 Task: Select the auto option in the task failed.
Action: Mouse moved to (22, 468)
Screenshot: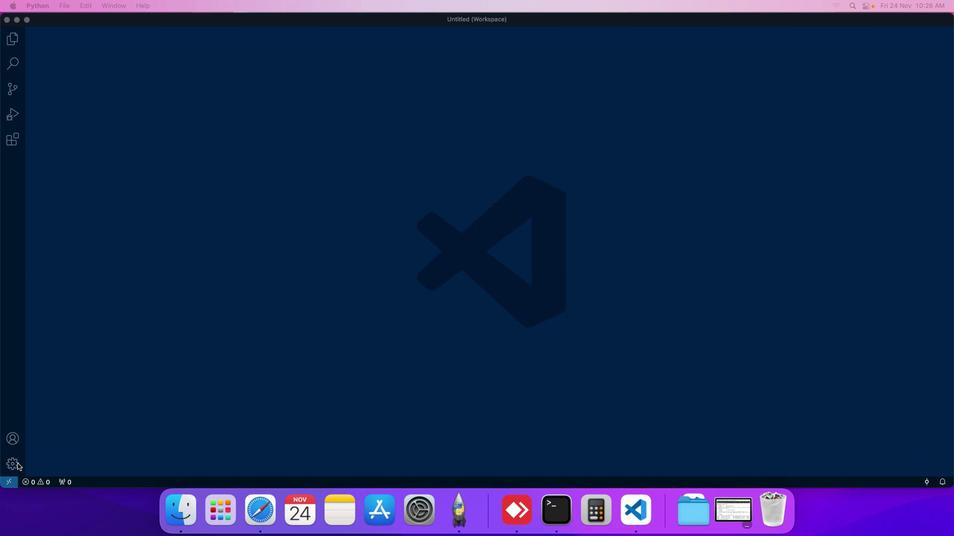 
Action: Mouse pressed left at (22, 468)
Screenshot: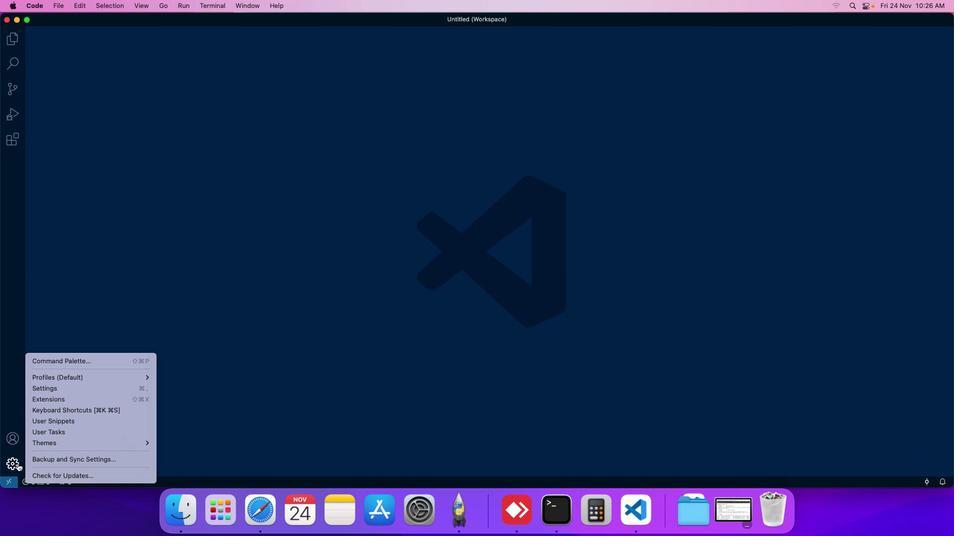 
Action: Mouse moved to (53, 397)
Screenshot: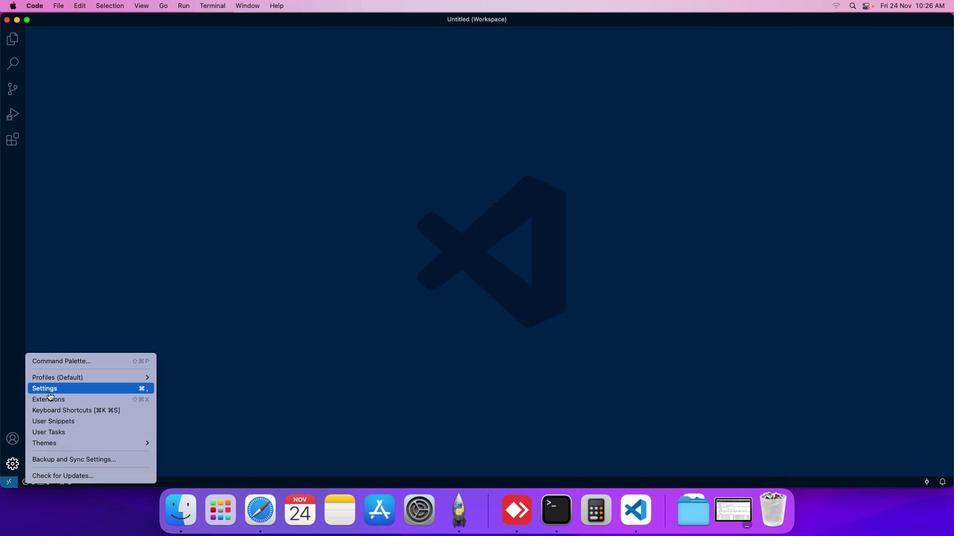 
Action: Mouse pressed left at (53, 397)
Screenshot: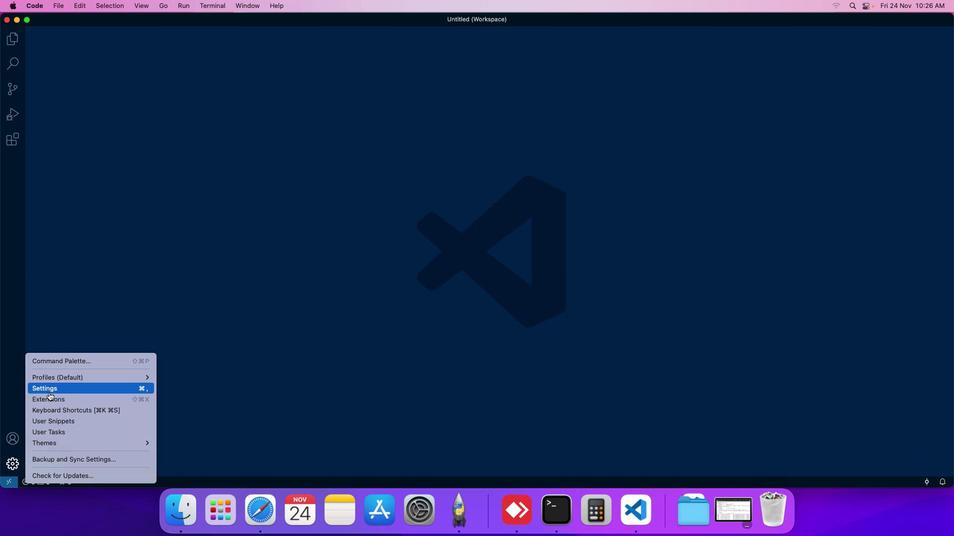 
Action: Mouse moved to (212, 148)
Screenshot: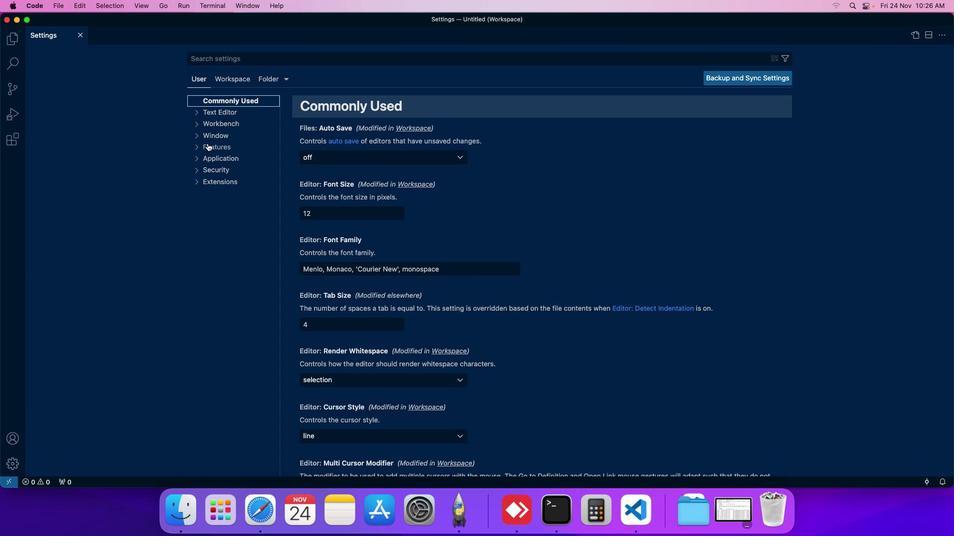 
Action: Mouse pressed left at (212, 148)
Screenshot: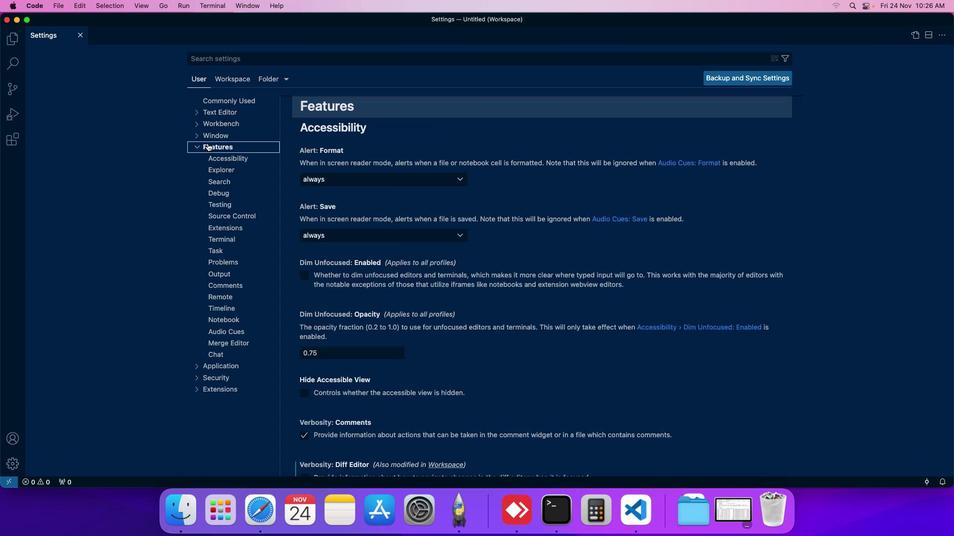 
Action: Mouse moved to (239, 335)
Screenshot: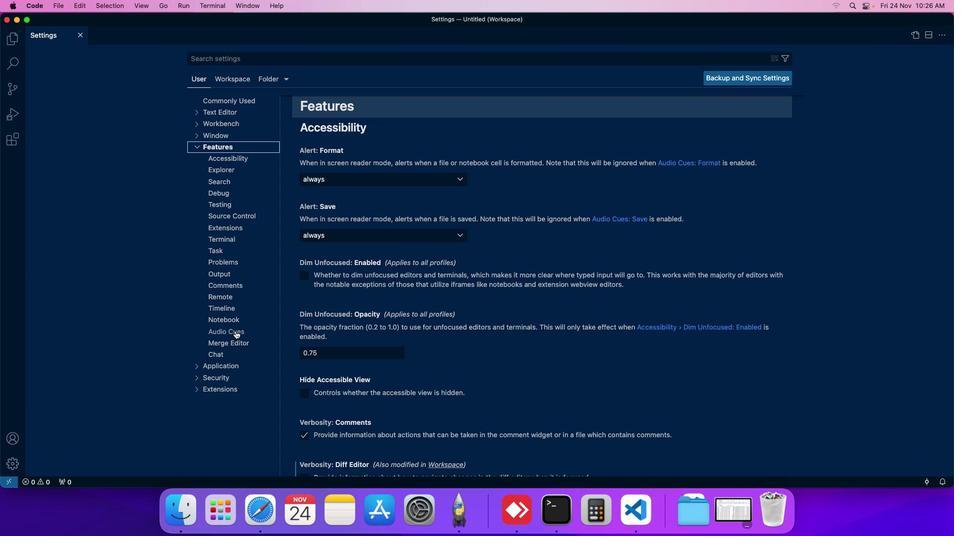 
Action: Mouse pressed left at (239, 335)
Screenshot: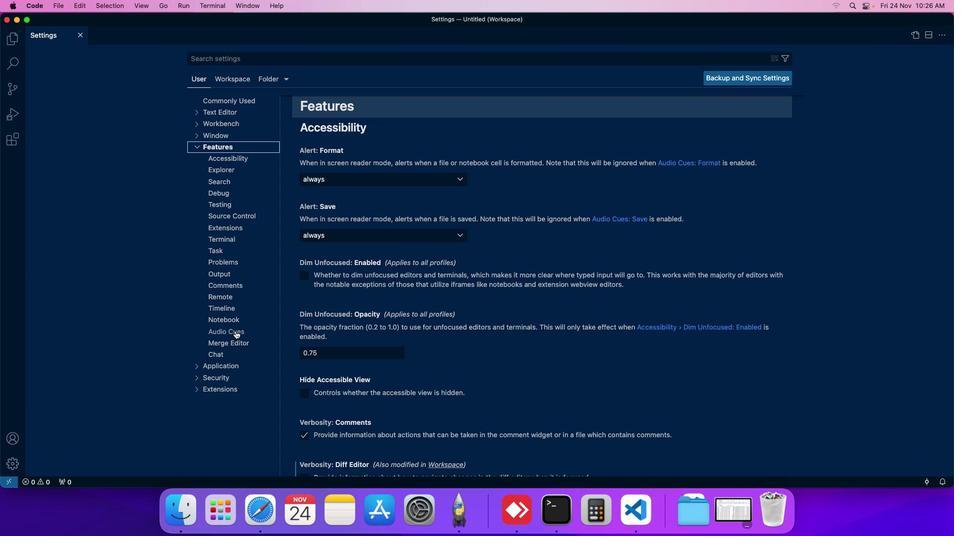 
Action: Mouse moved to (379, 330)
Screenshot: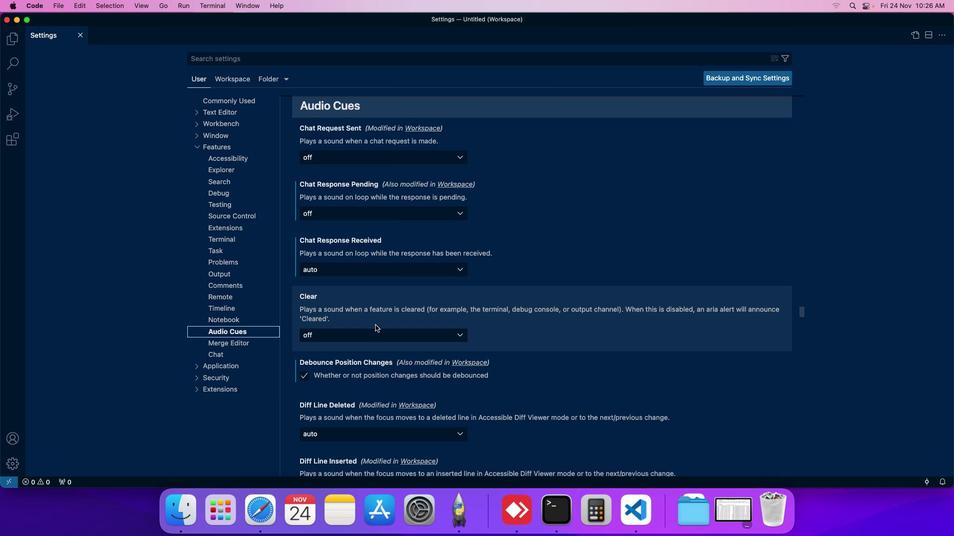 
Action: Mouse scrolled (379, 330) with delta (4, 3)
Screenshot: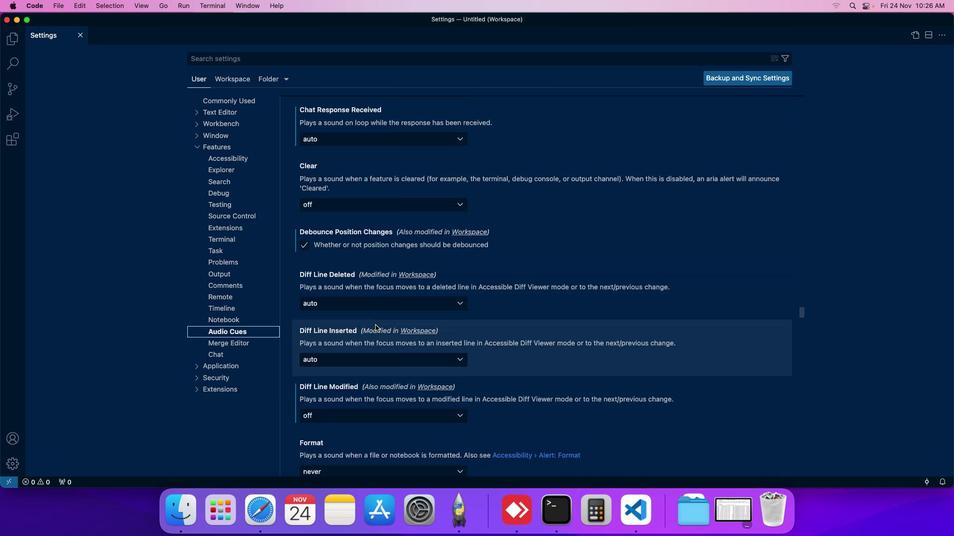 
Action: Mouse scrolled (379, 330) with delta (4, 3)
Screenshot: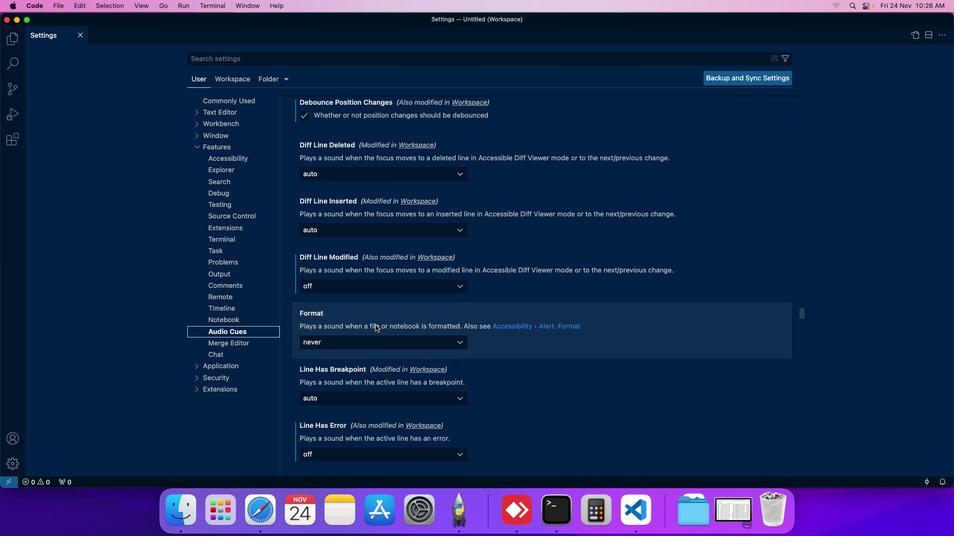 
Action: Mouse moved to (379, 329)
Screenshot: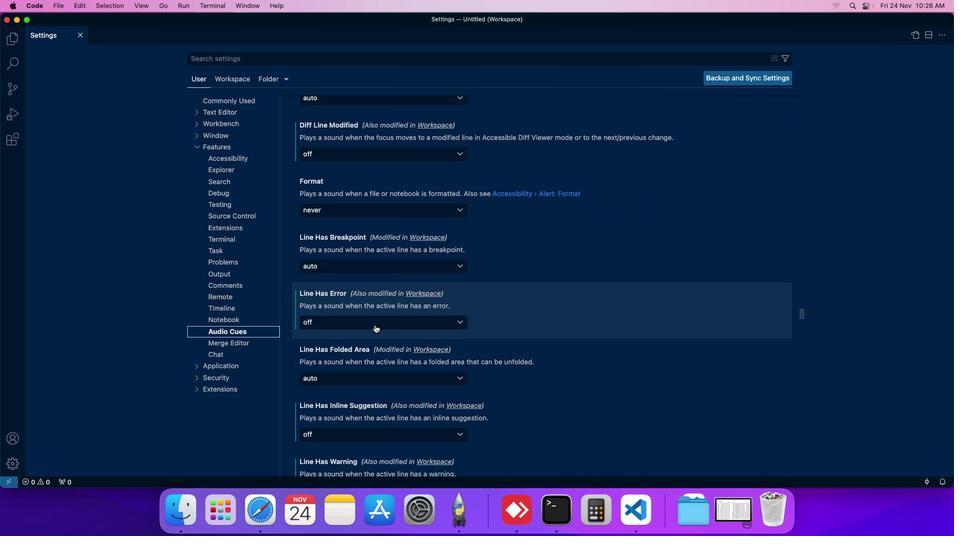 
Action: Mouse scrolled (379, 329) with delta (4, 3)
Screenshot: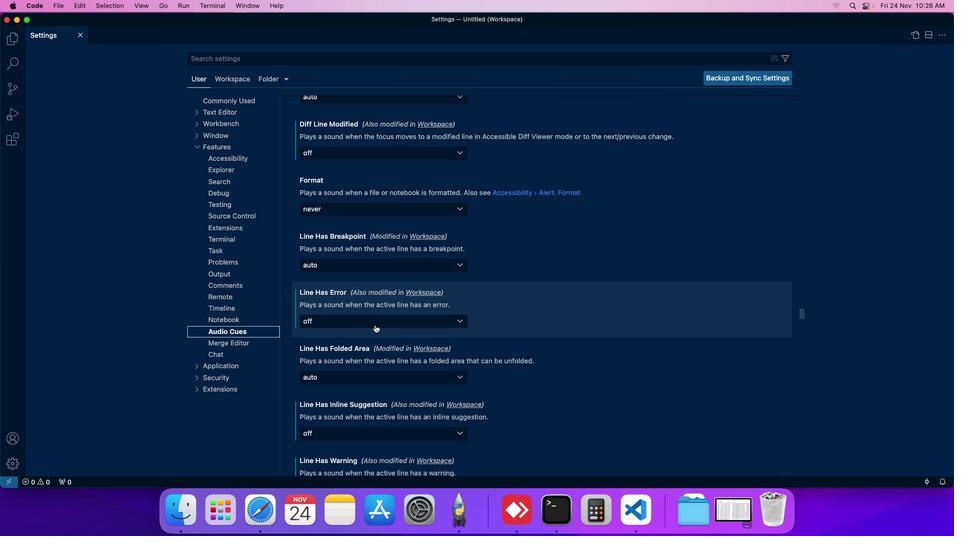 
Action: Mouse scrolled (379, 329) with delta (4, 4)
Screenshot: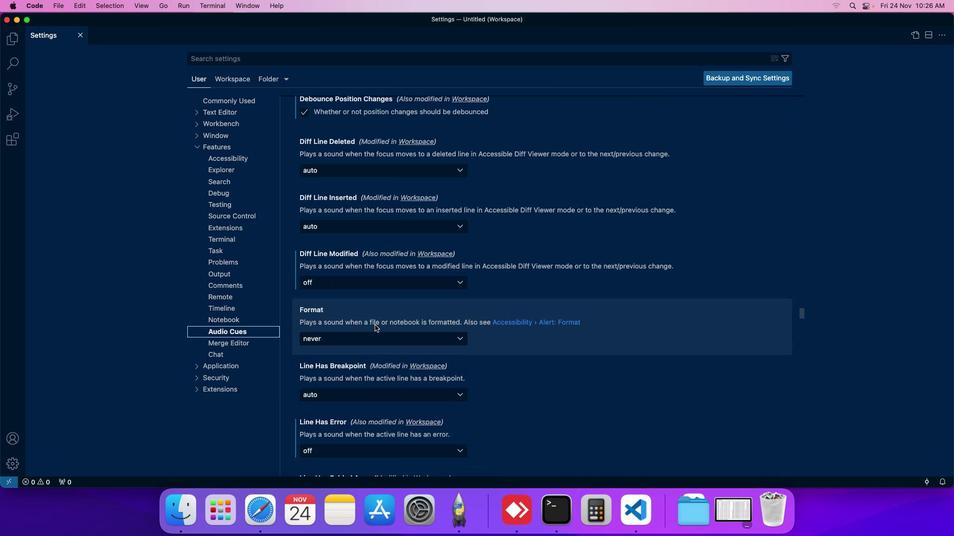 
Action: Mouse scrolled (379, 329) with delta (4, 4)
Screenshot: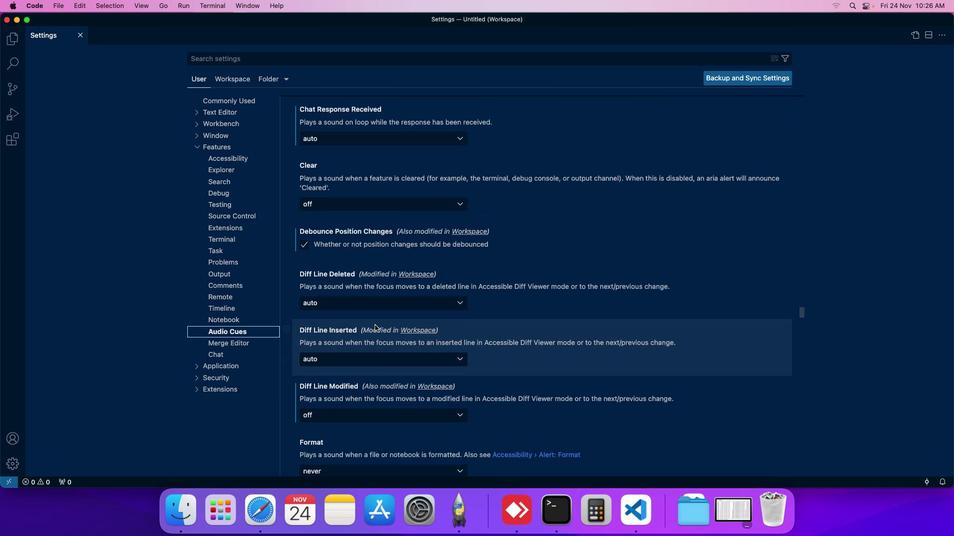 
Action: Mouse scrolled (379, 329) with delta (4, 3)
Screenshot: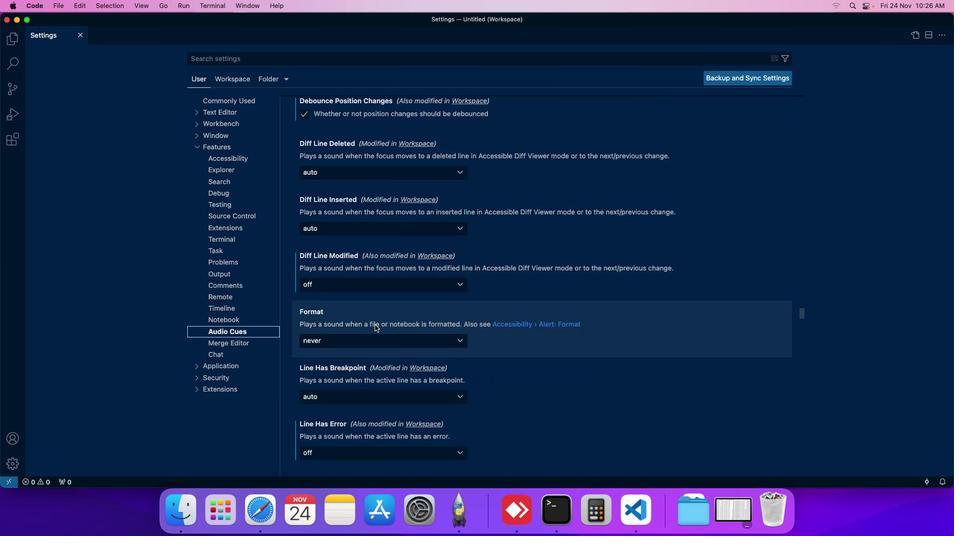 
Action: Mouse scrolled (379, 329) with delta (4, 3)
Screenshot: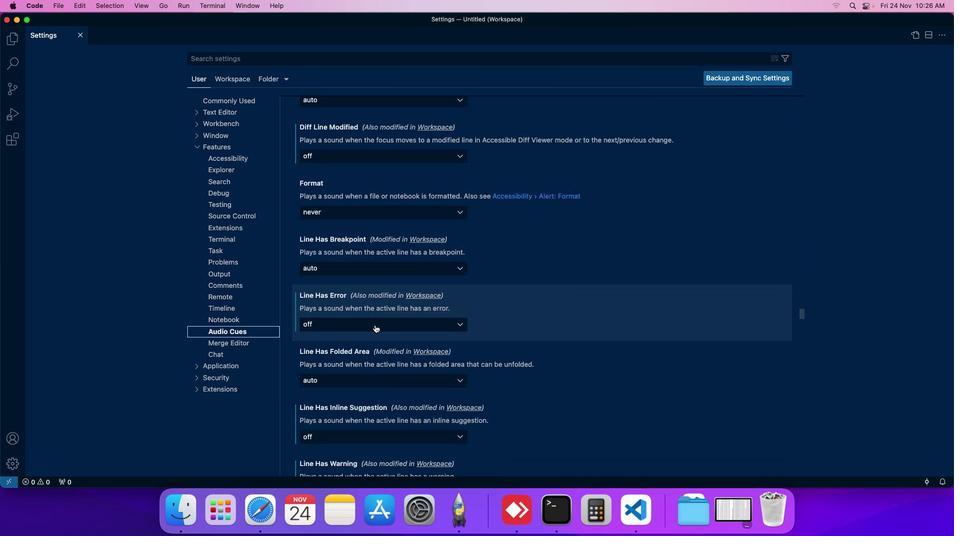 
Action: Mouse scrolled (379, 329) with delta (4, 3)
Screenshot: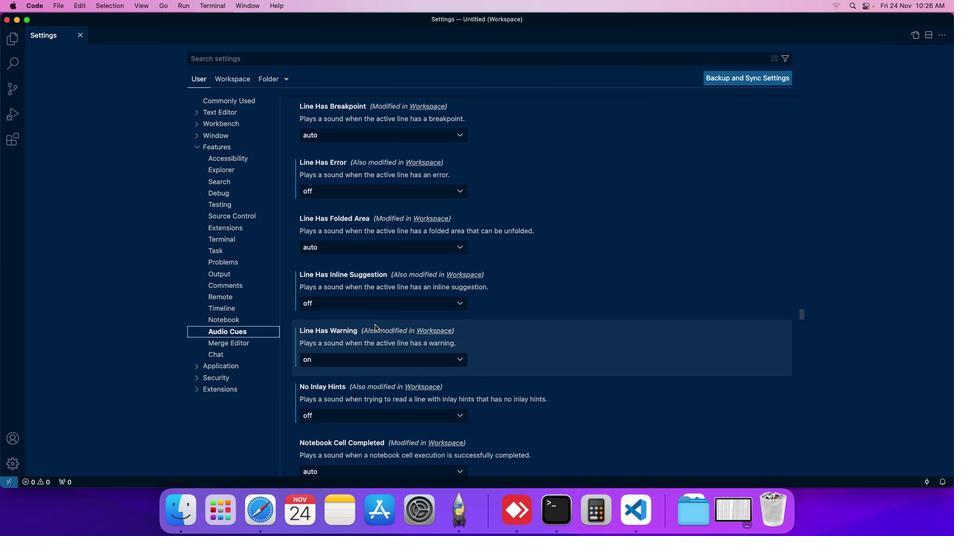 
Action: Mouse scrolled (379, 329) with delta (4, 3)
Screenshot: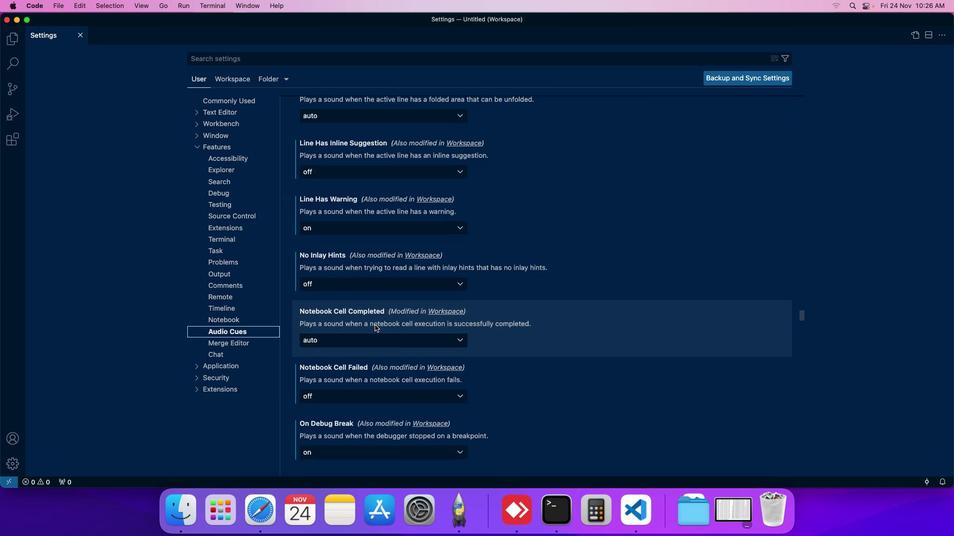 
Action: Mouse scrolled (379, 329) with delta (4, 3)
Screenshot: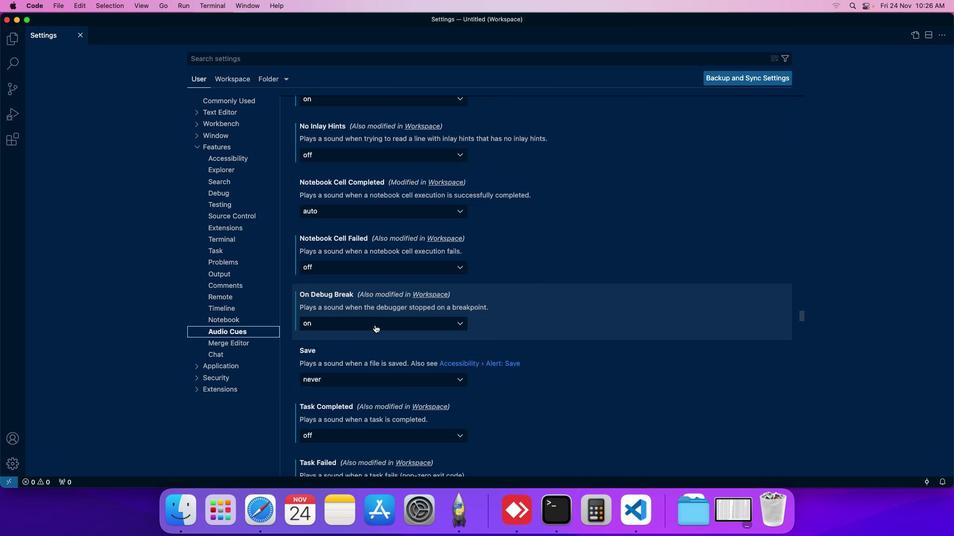 
Action: Mouse scrolled (379, 329) with delta (4, 3)
Screenshot: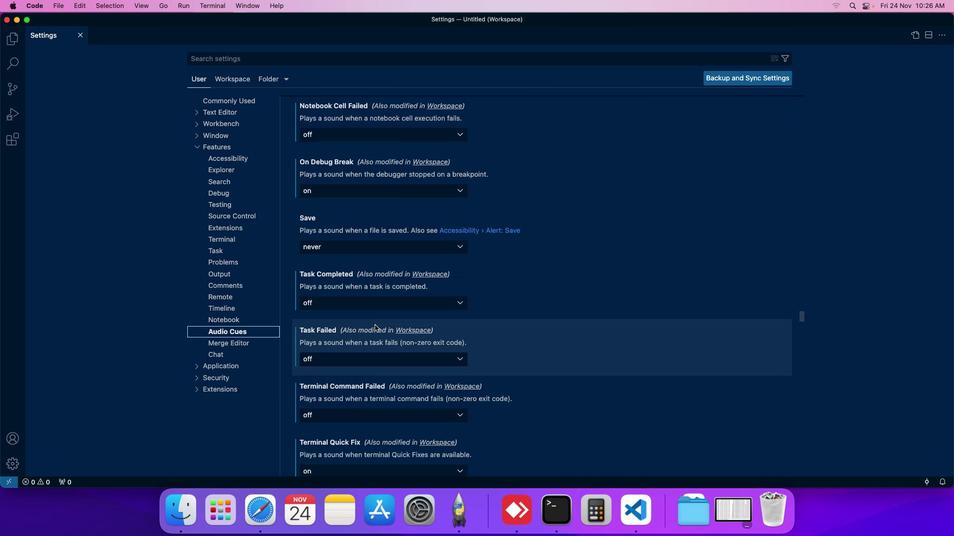 
Action: Mouse scrolled (379, 329) with delta (4, 3)
Screenshot: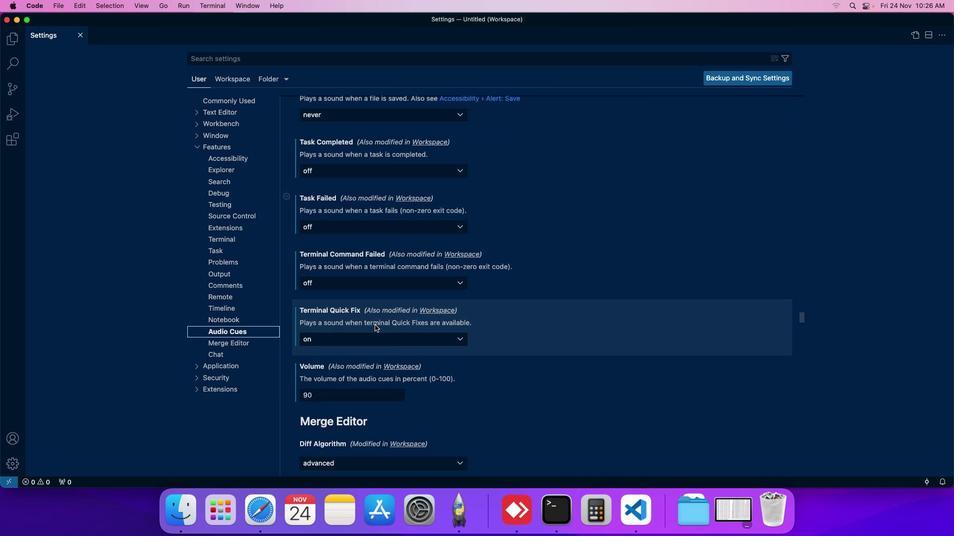
Action: Mouse moved to (336, 233)
Screenshot: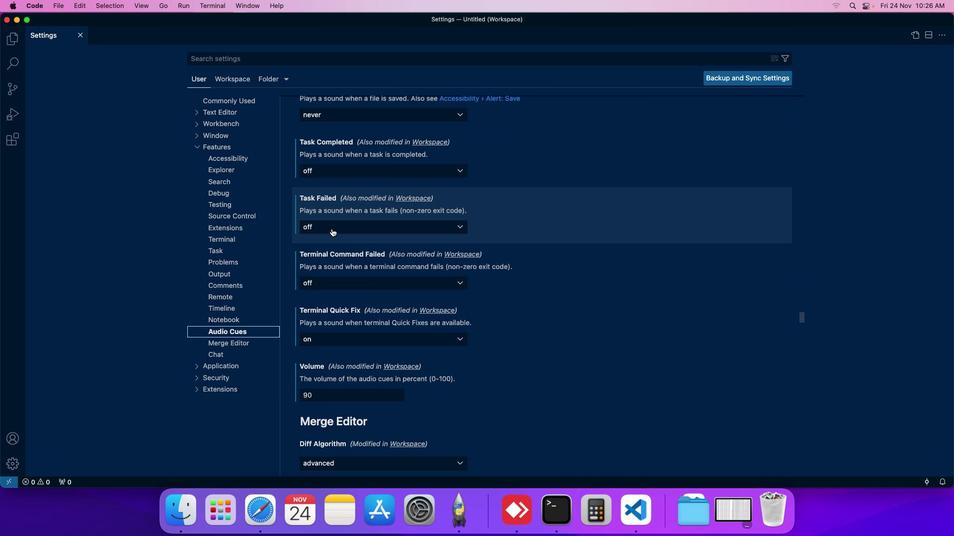 
Action: Mouse pressed left at (336, 233)
Screenshot: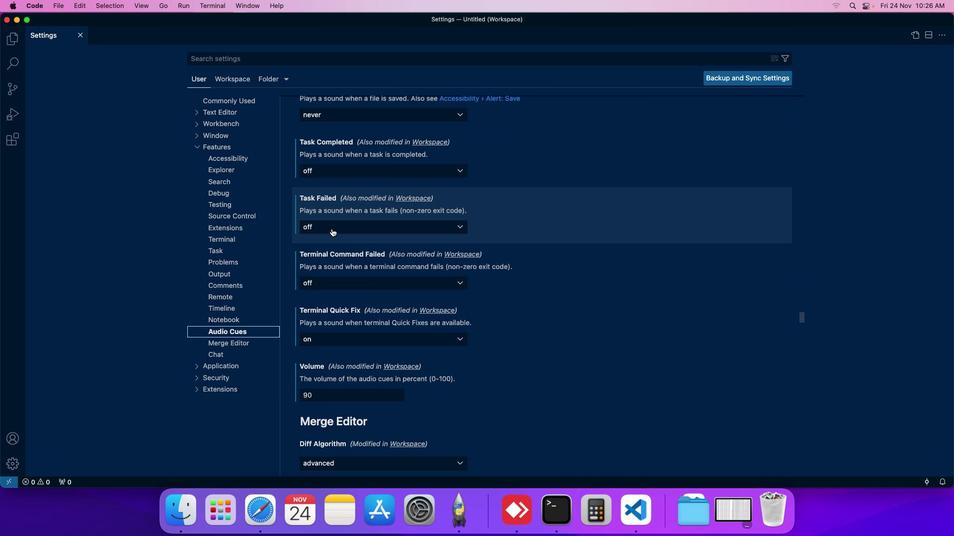 
Action: Mouse moved to (330, 242)
Screenshot: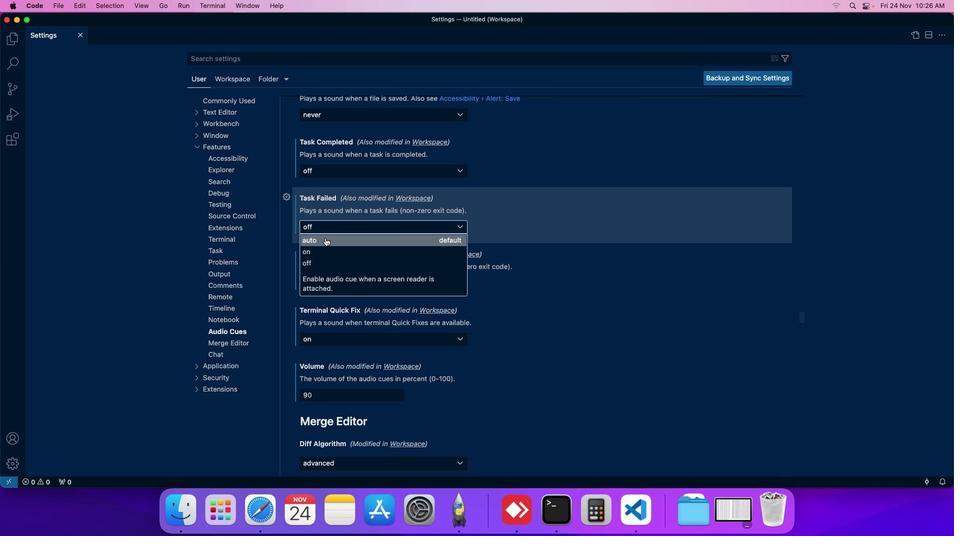 
Action: Mouse pressed left at (330, 242)
Screenshot: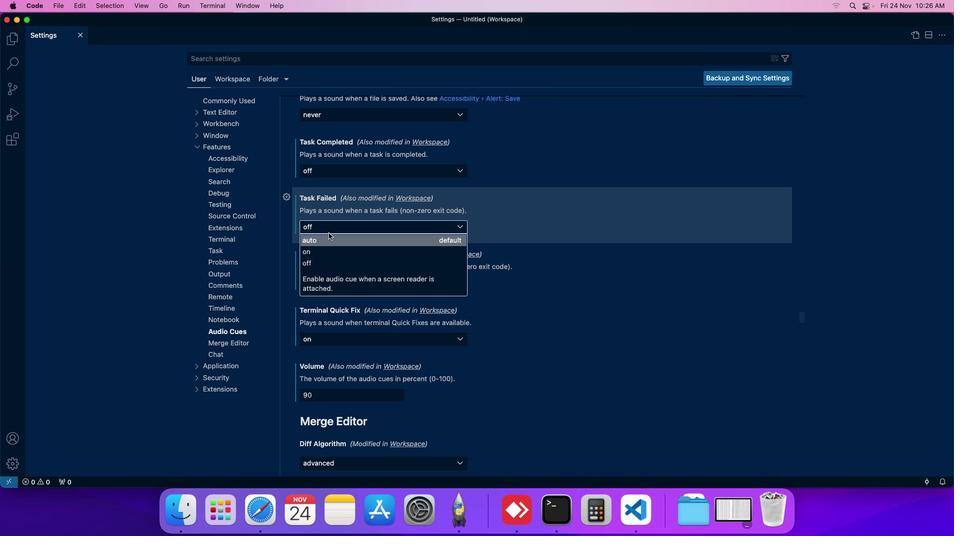 
Action: Mouse moved to (339, 232)
Screenshot: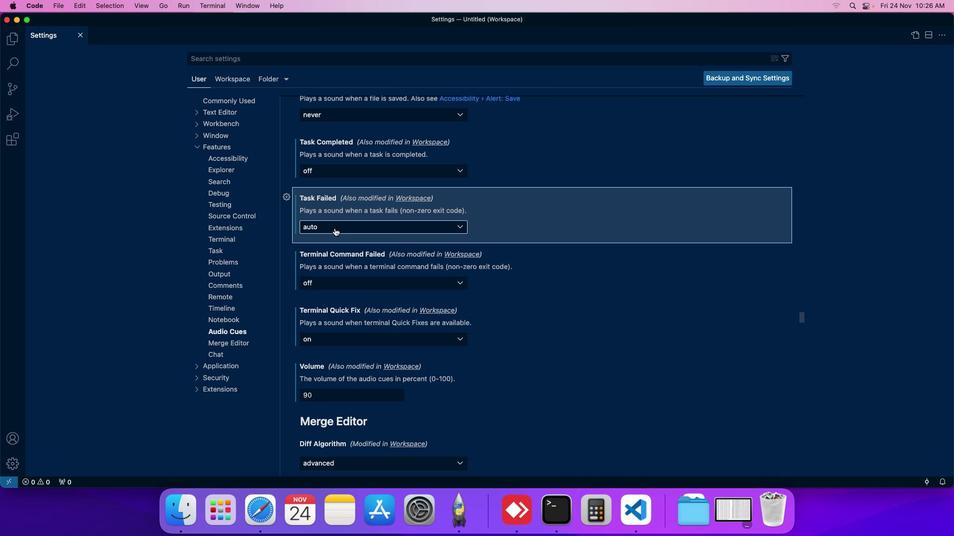 
